 Task: Create ChildIssue0000000825 as Child Issue of Issue Issue0000000413 in Backlog  in Scrum Project Project0000000083 in Jira. Create ChildIssue0000000826 as Child Issue of Issue Issue0000000413 in Backlog  in Scrum Project Project0000000083 in Jira. Create ChildIssue0000000827 as Child Issue of Issue Issue0000000414 in Backlog  in Scrum Project Project0000000083 in Jira. Create ChildIssue0000000828 as Child Issue of Issue Issue0000000414 in Backlog  in Scrum Project Project0000000083 in Jira. Create ChildIssue0000000829 as Child Issue of Issue Issue0000000415 in Backlog  in Scrum Project Project0000000083 in Jira
Action: Mouse moved to (483, 546)
Screenshot: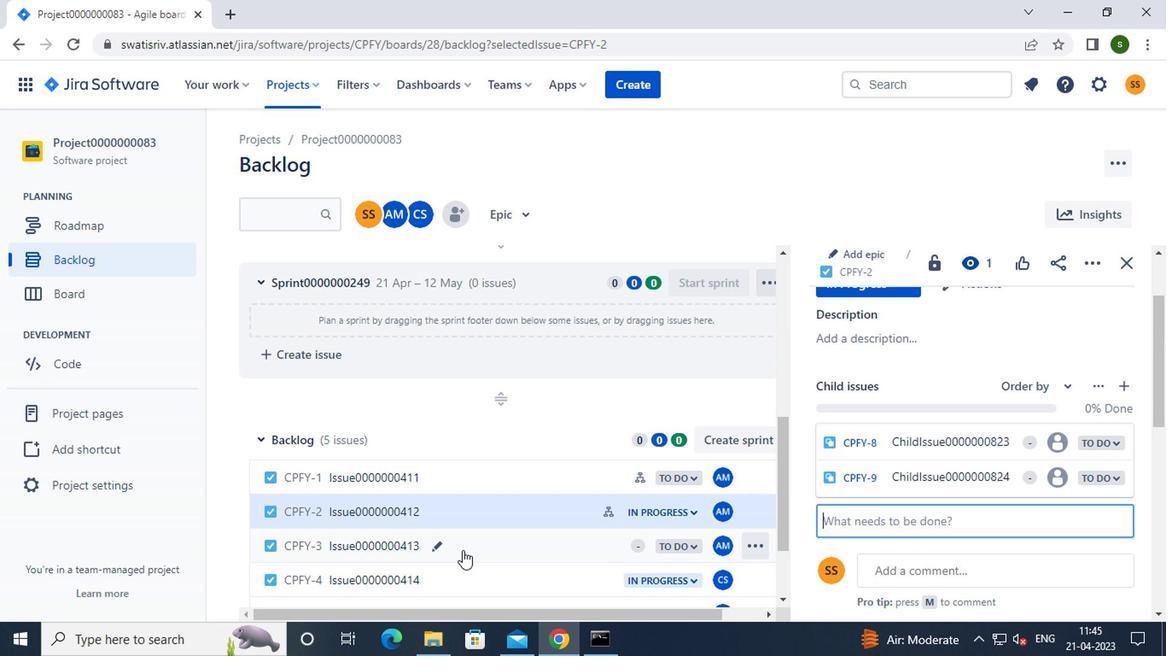 
Action: Mouse pressed left at (483, 546)
Screenshot: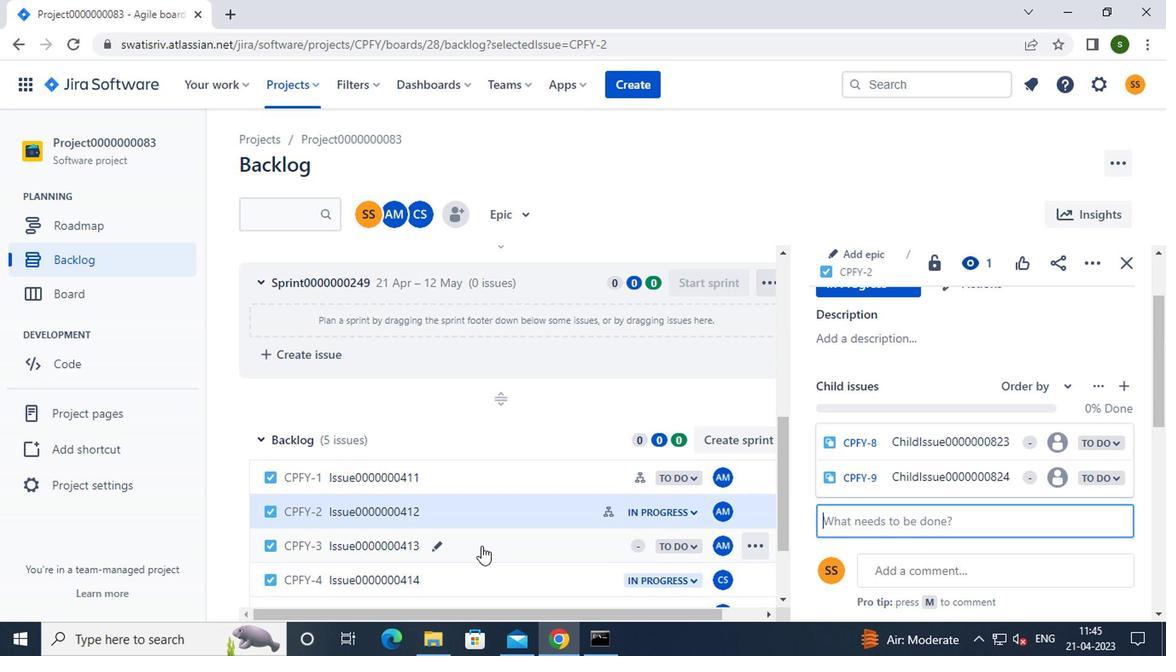 
Action: Mouse moved to (856, 337)
Screenshot: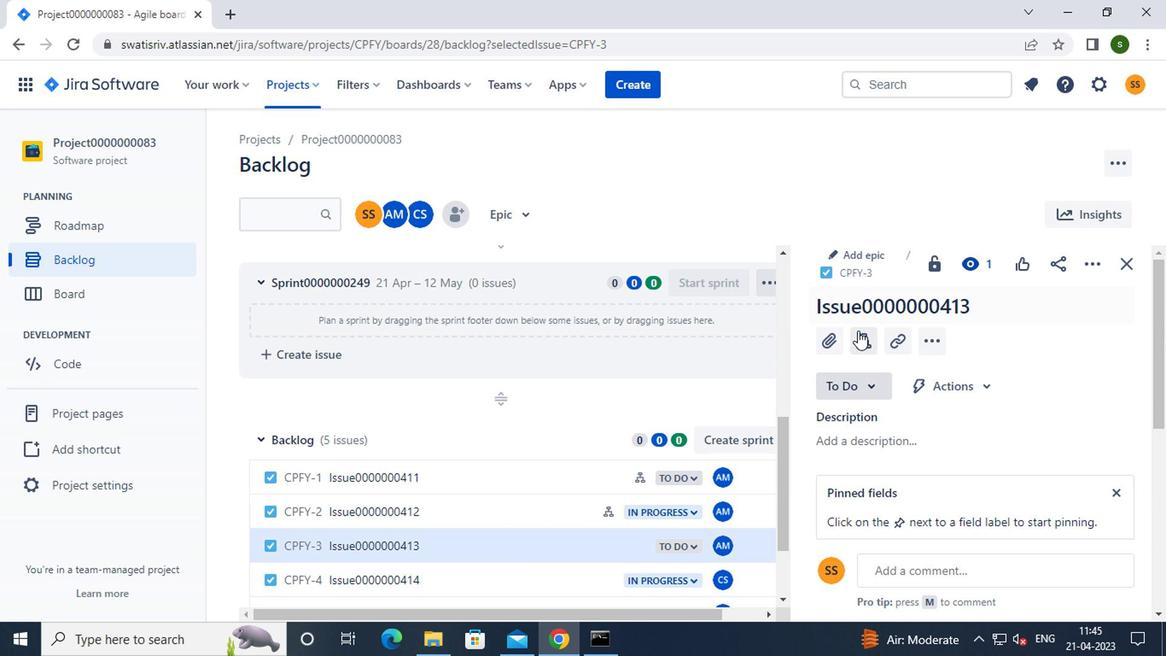 
Action: Mouse pressed left at (856, 337)
Screenshot: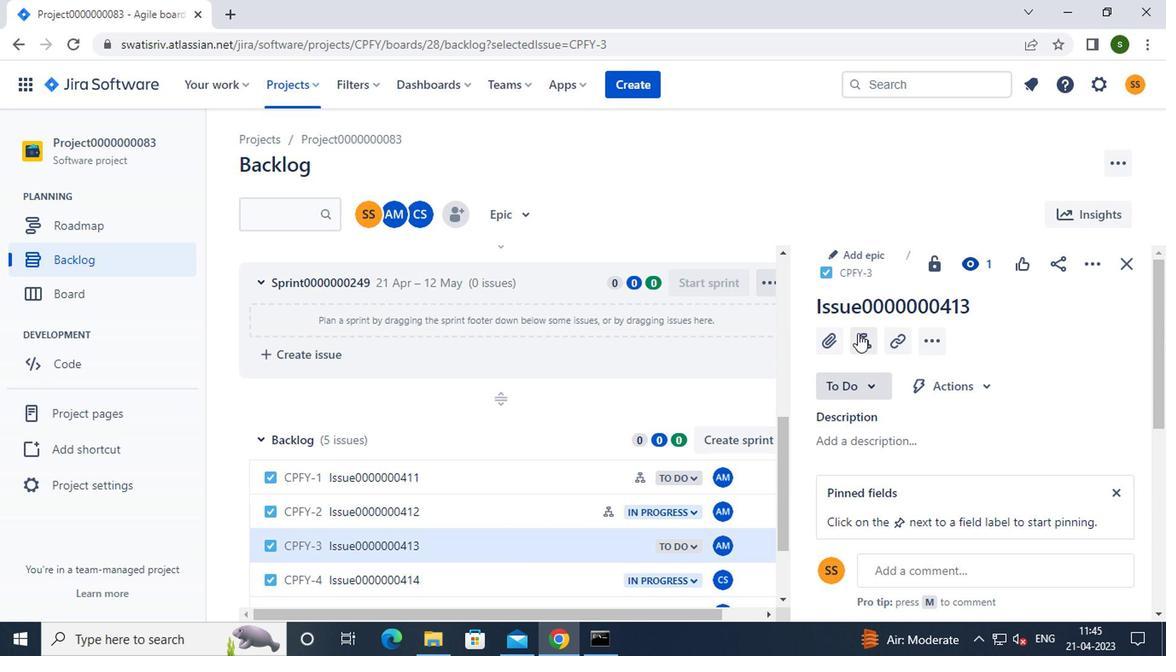 
Action: Mouse moved to (841, 417)
Screenshot: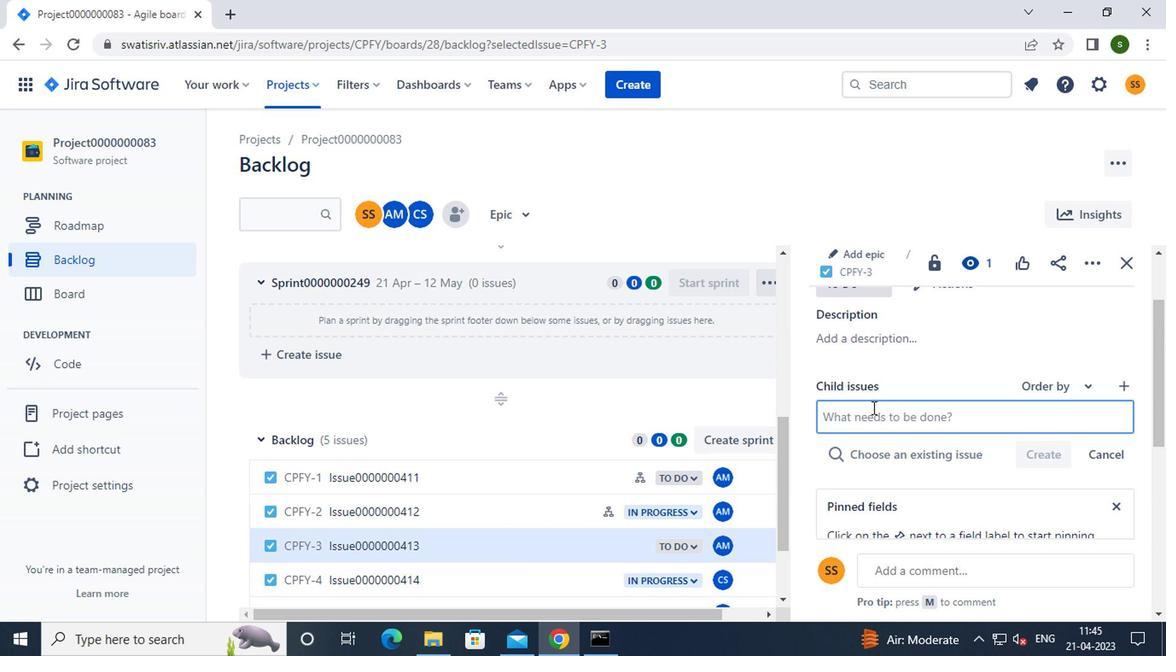 
Action: Key pressed c<Key.caps_lock>hu<Key.backspace>ild<Key.caps_lock>i<Key.caps_lock>ssue0000000825
Screenshot: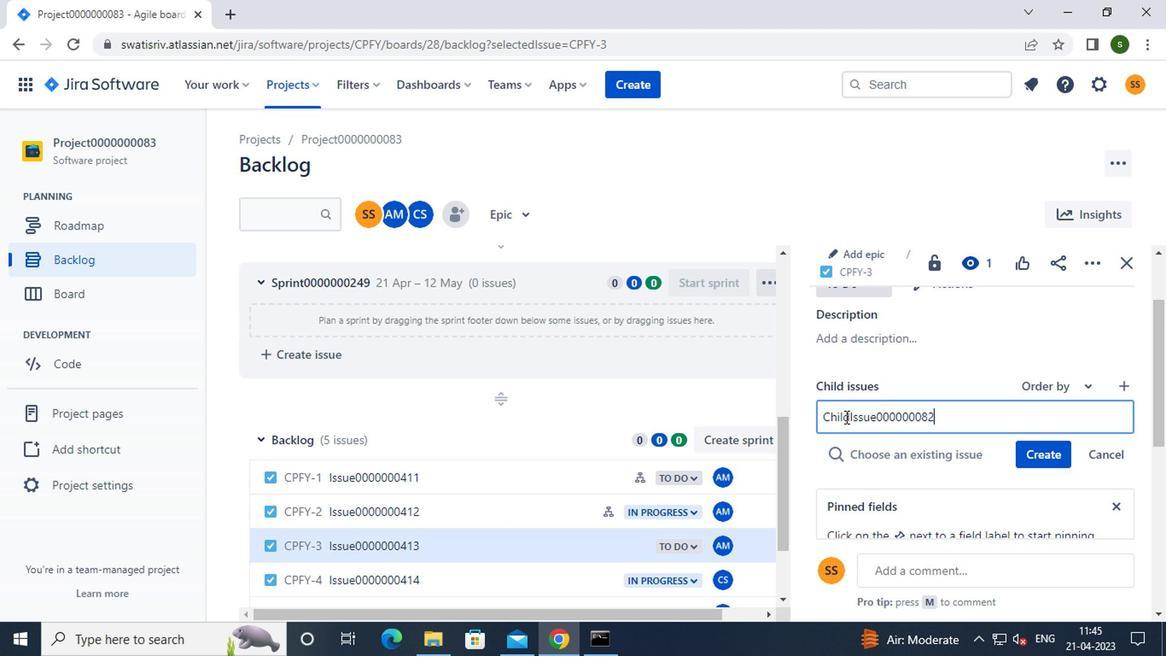 
Action: Mouse moved to (1033, 457)
Screenshot: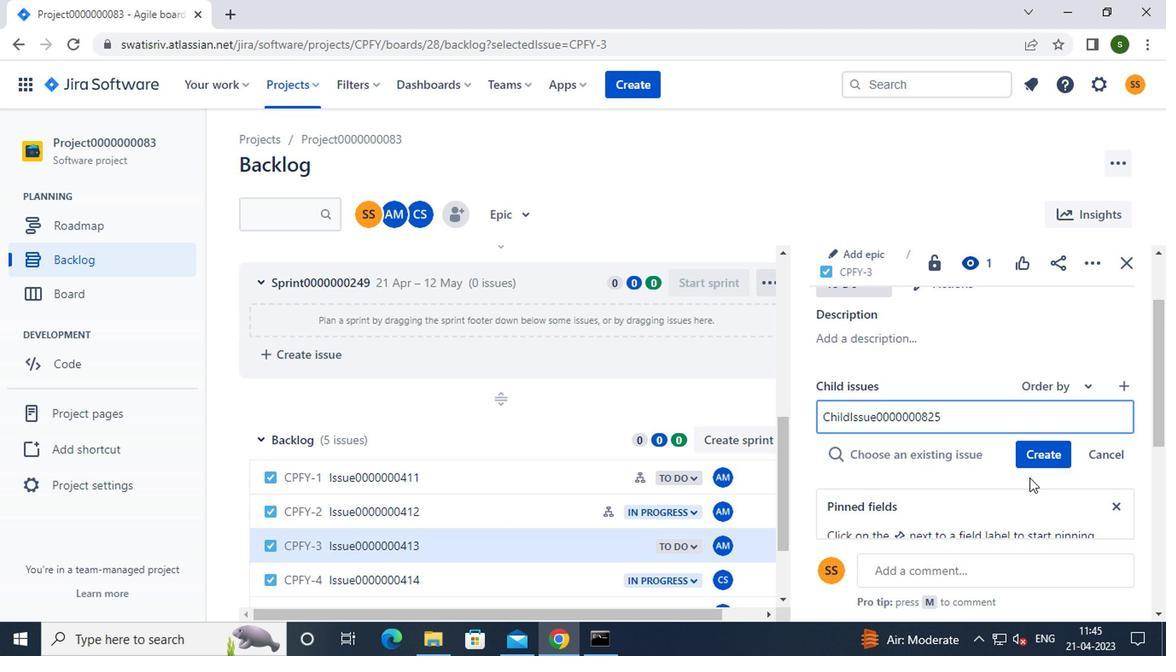 
Action: Mouse pressed left at (1033, 457)
Screenshot: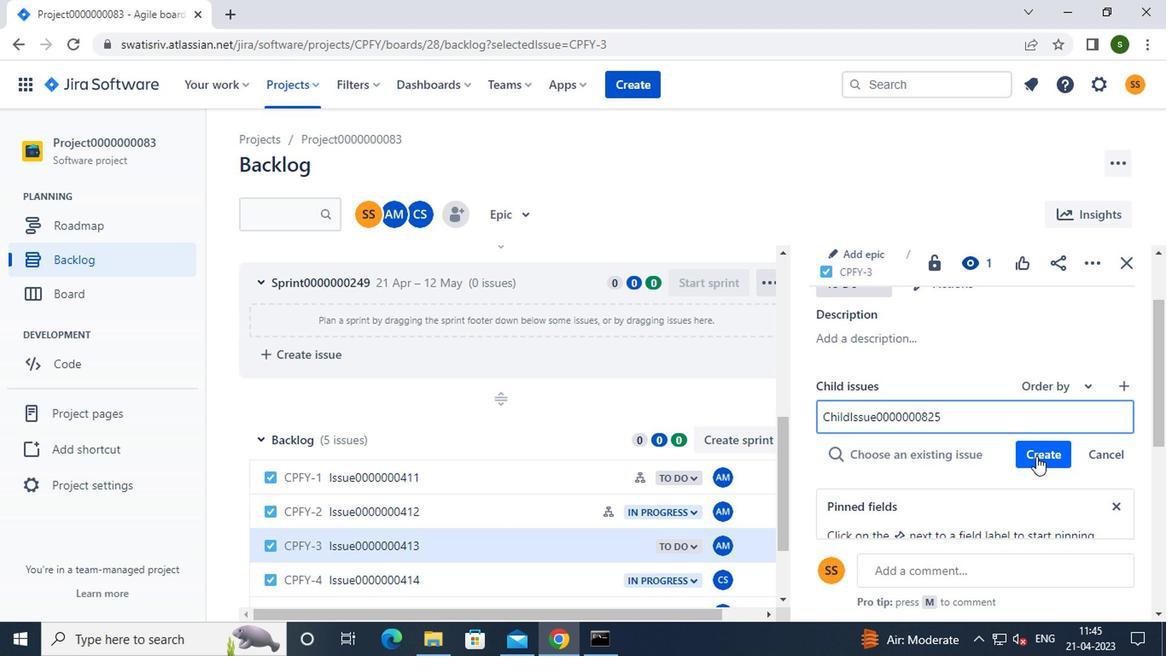 
Action: Mouse moved to (971, 475)
Screenshot: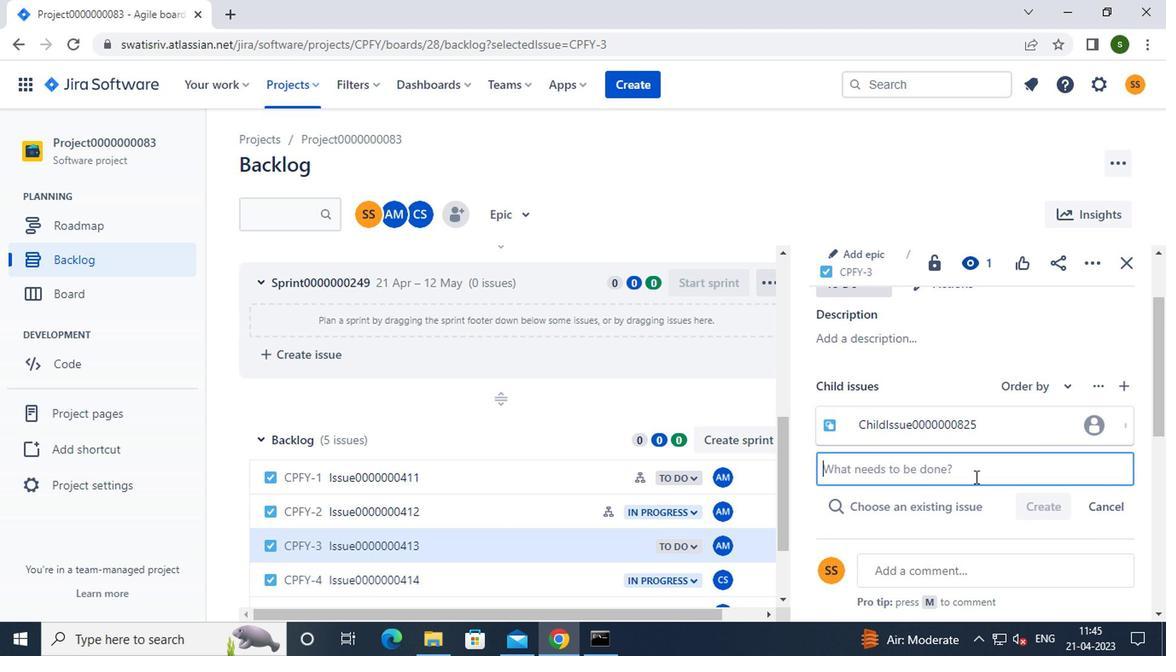 
Action: Key pressed <Key.caps_lock>c<Key.caps_lock>hild<Key.caps_lock>i<Key.caps_lock>ssue0000000826
Screenshot: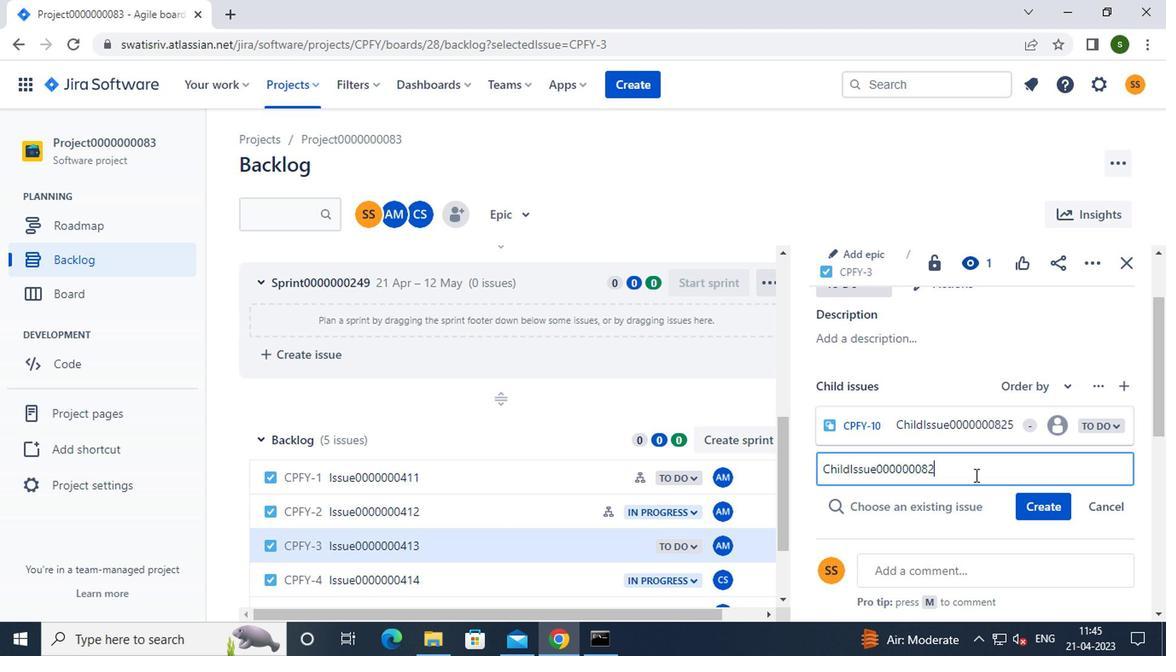 
Action: Mouse moved to (1025, 508)
Screenshot: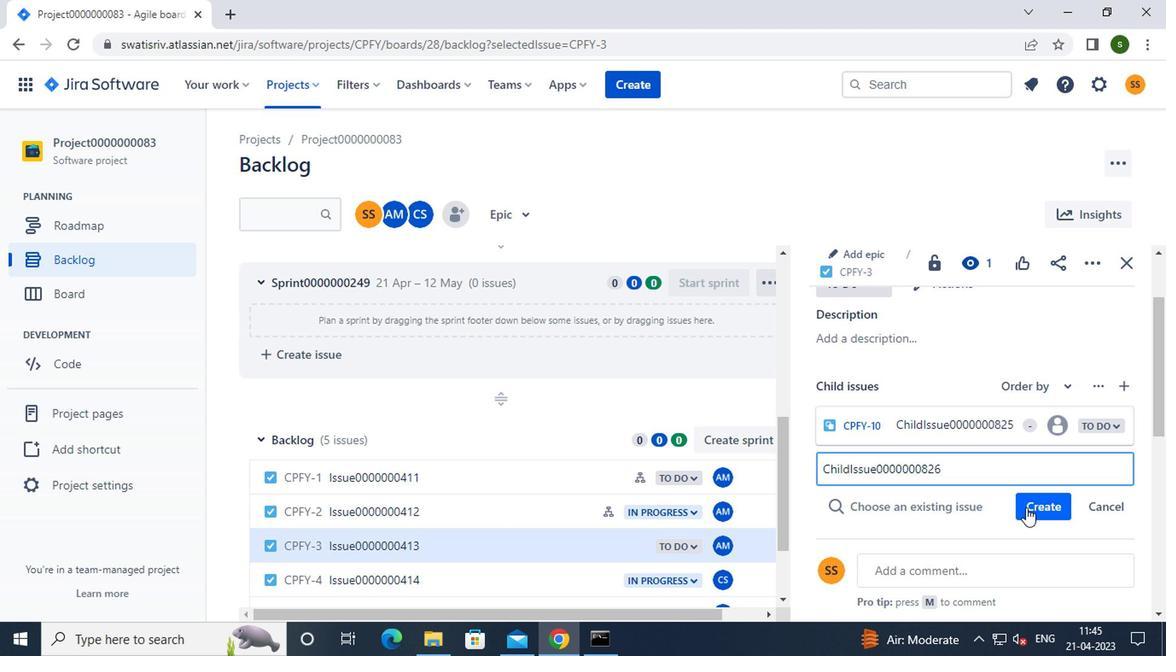 
Action: Mouse pressed left at (1025, 508)
Screenshot: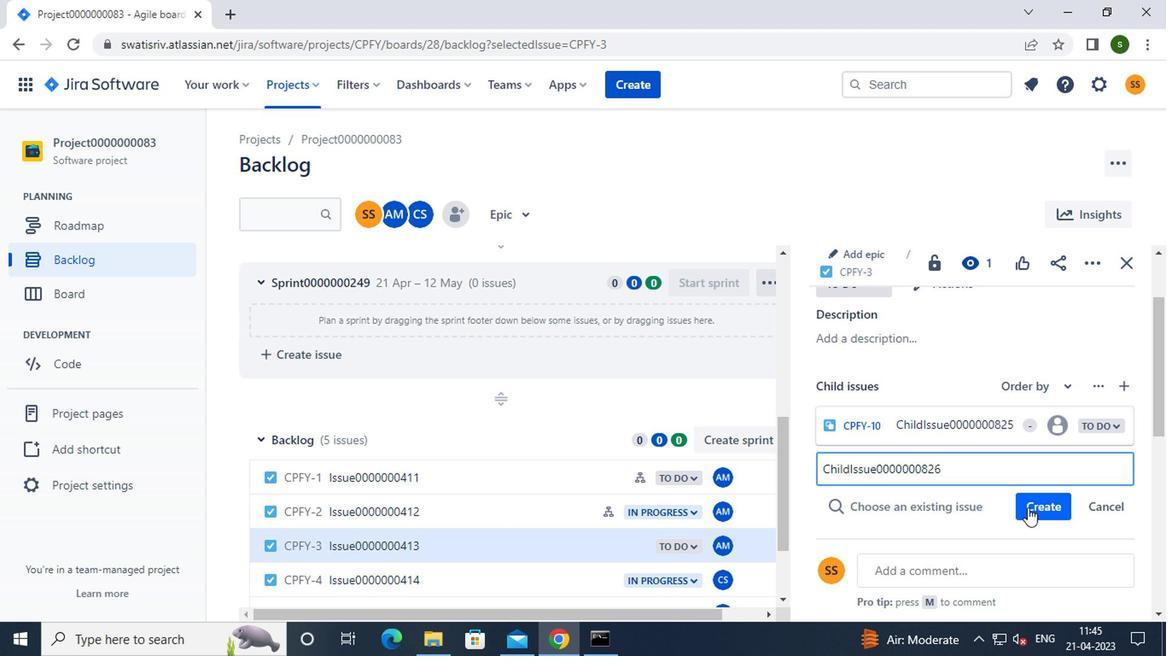 
Action: Mouse moved to (587, 430)
Screenshot: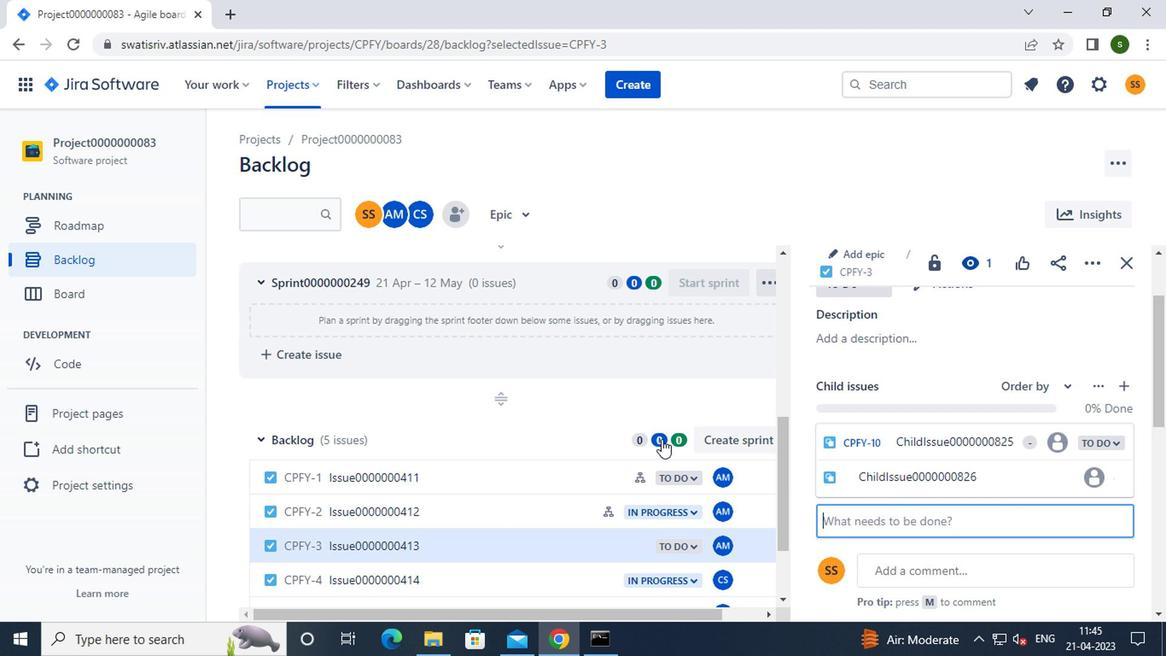 
Action: Mouse scrolled (587, 429) with delta (0, -1)
Screenshot: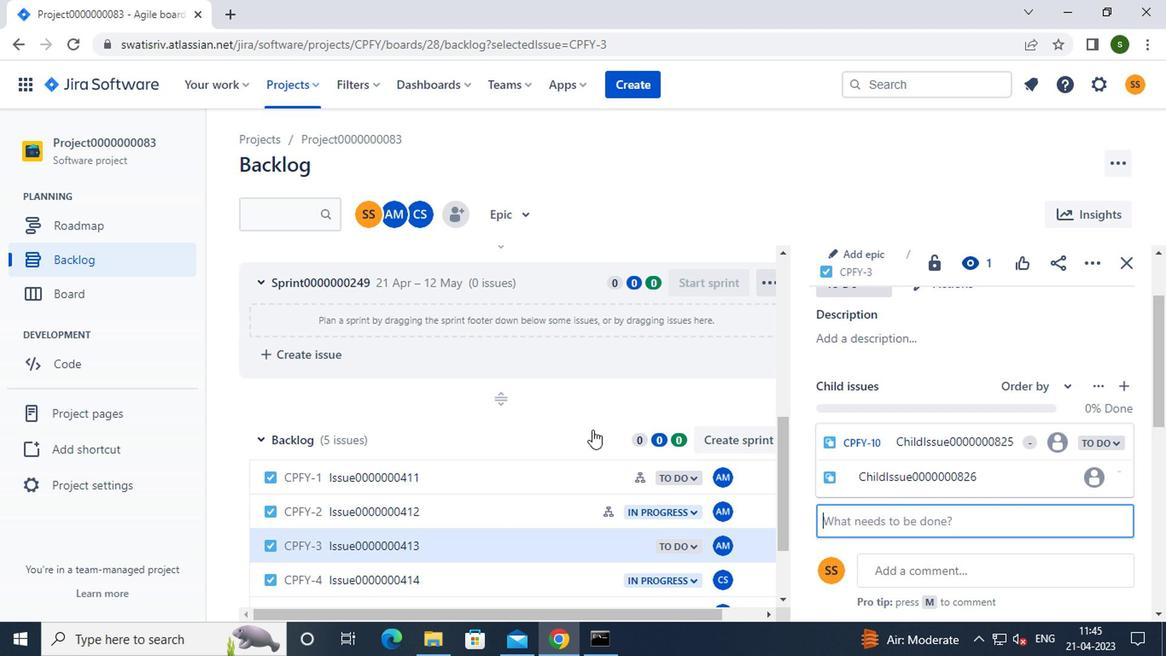 
Action: Mouse moved to (499, 494)
Screenshot: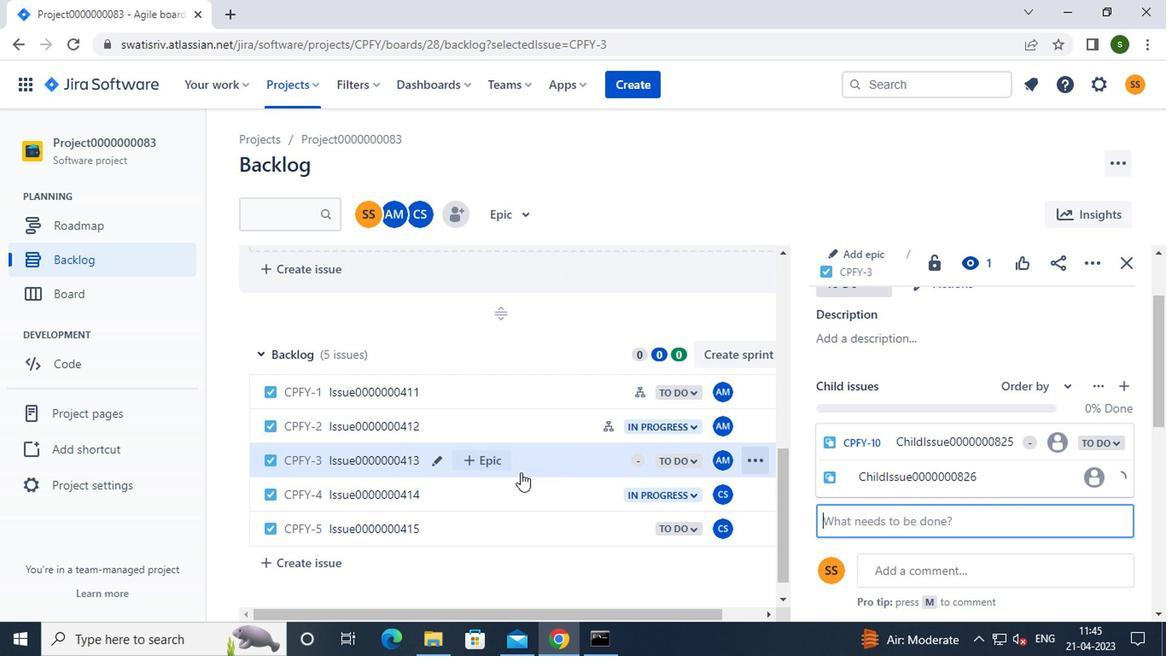 
Action: Mouse pressed left at (499, 494)
Screenshot: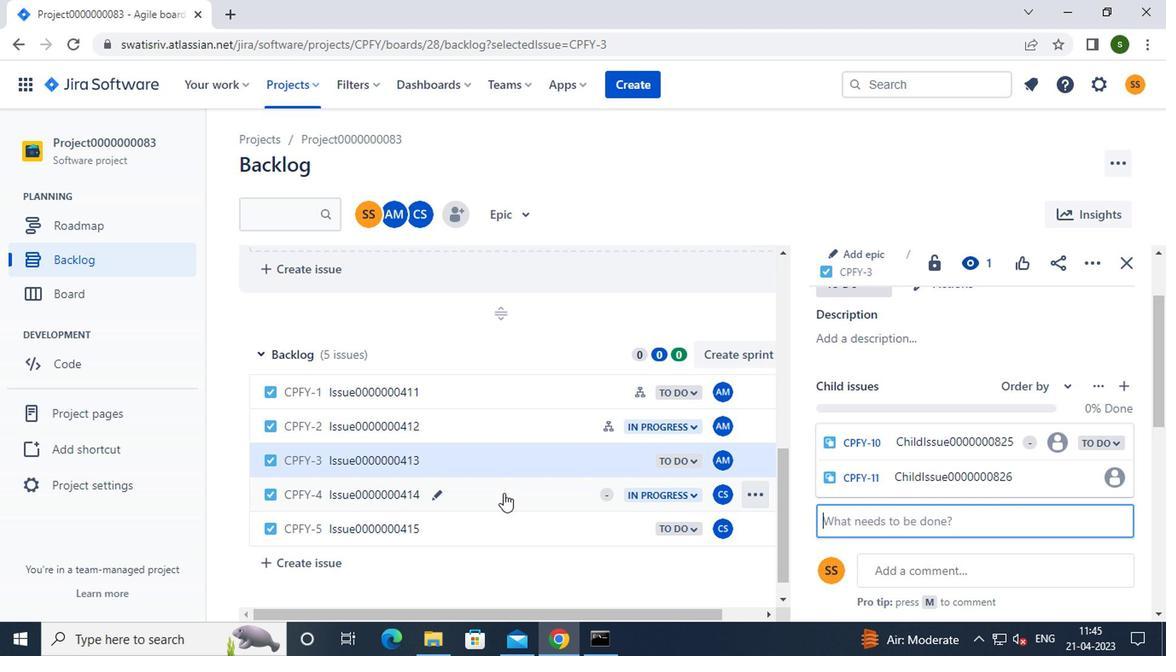
Action: Mouse moved to (860, 340)
Screenshot: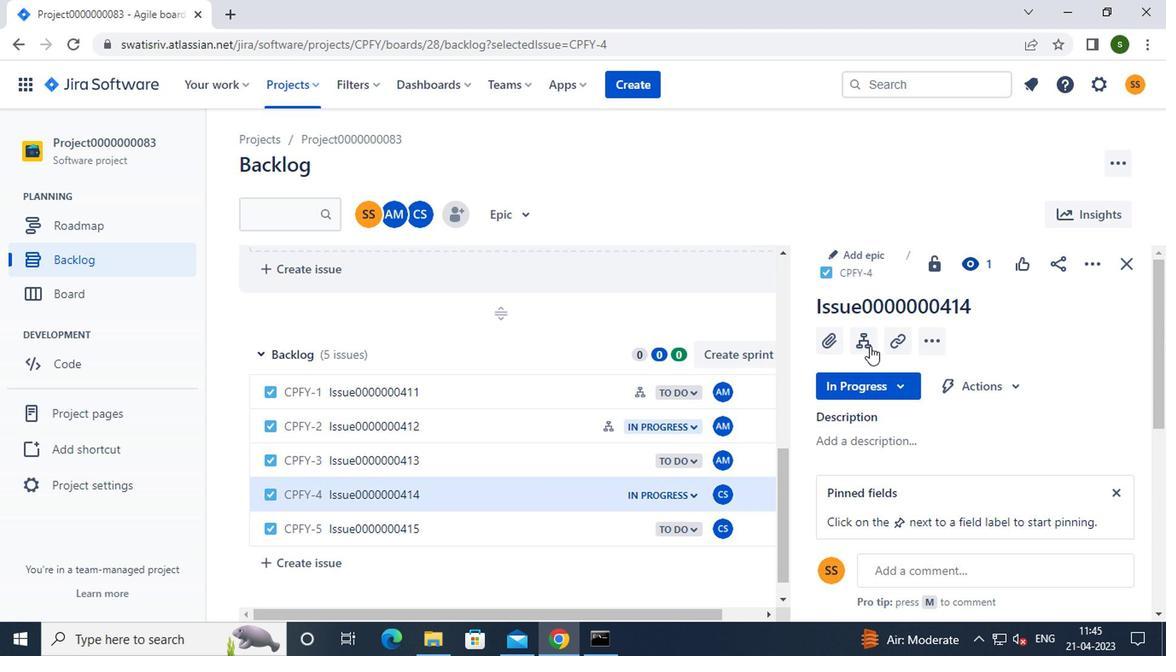 
Action: Mouse pressed left at (860, 340)
Screenshot: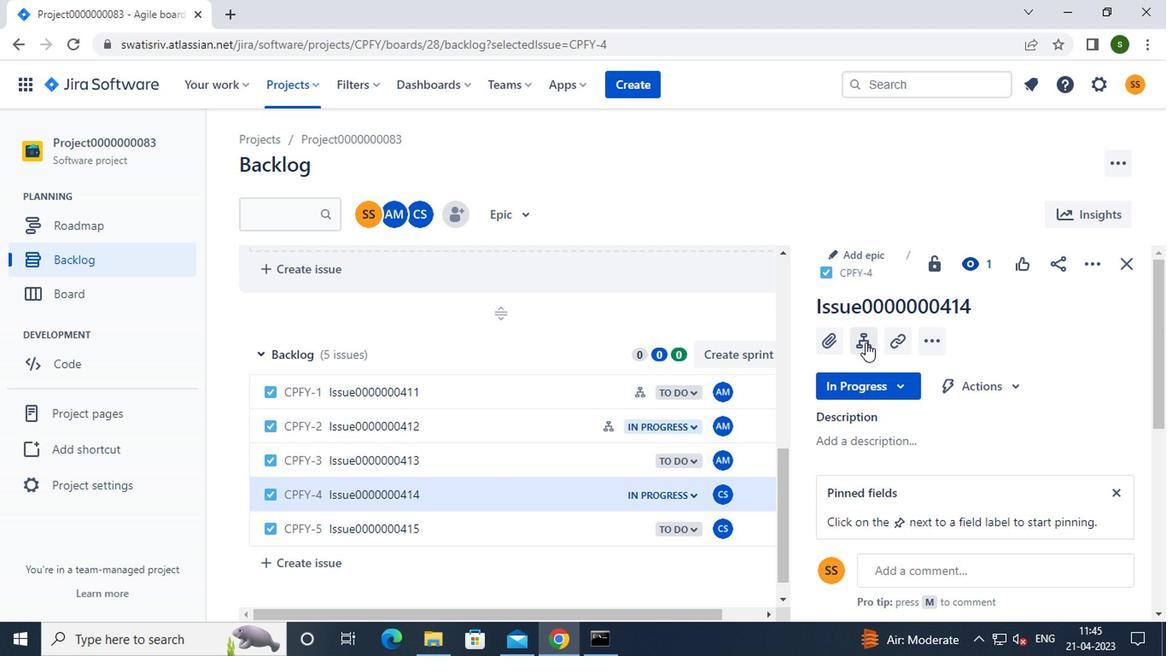 
Action: Mouse moved to (915, 412)
Screenshot: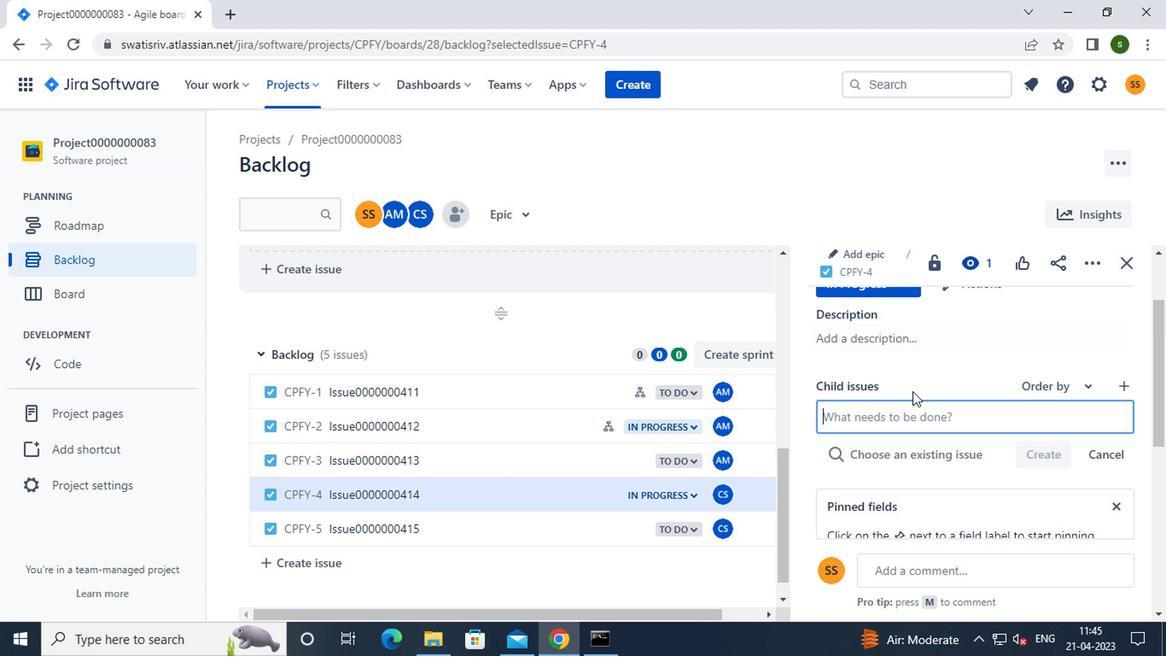 
Action: Mouse pressed left at (915, 412)
Screenshot: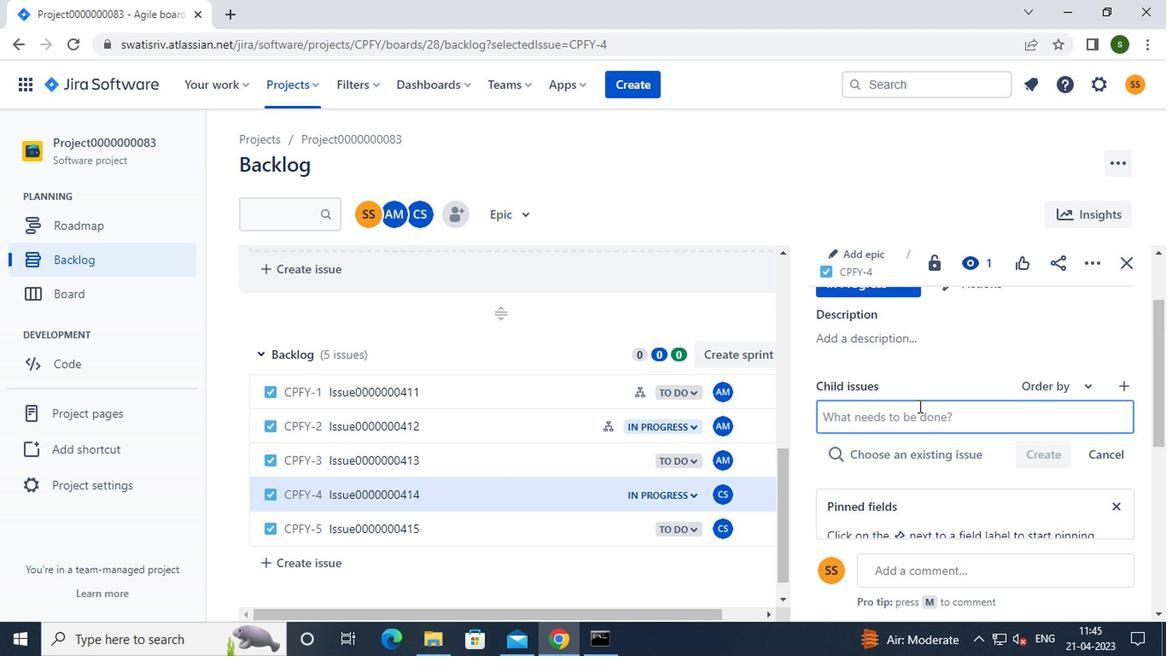 
Action: Mouse moved to (923, 413)
Screenshot: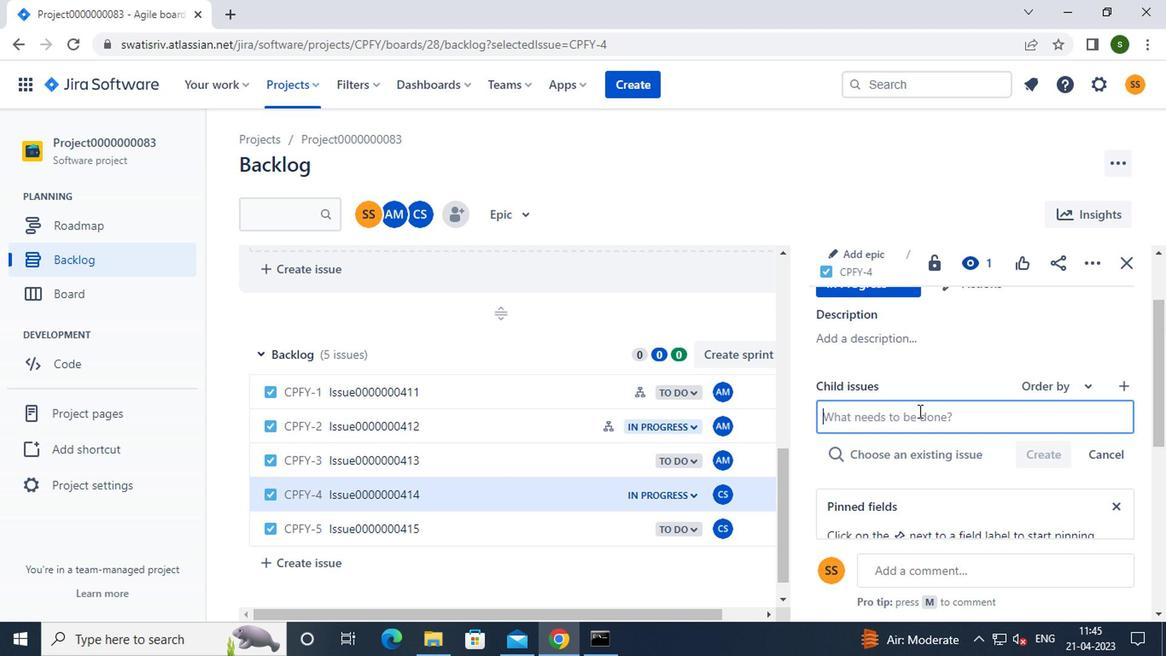 
Action: Key pressed <Key.caps_lock>c<Key.caps_lock>hild<Key.caps_lock>i<Key.caps_lock>ssue0000000827
Screenshot: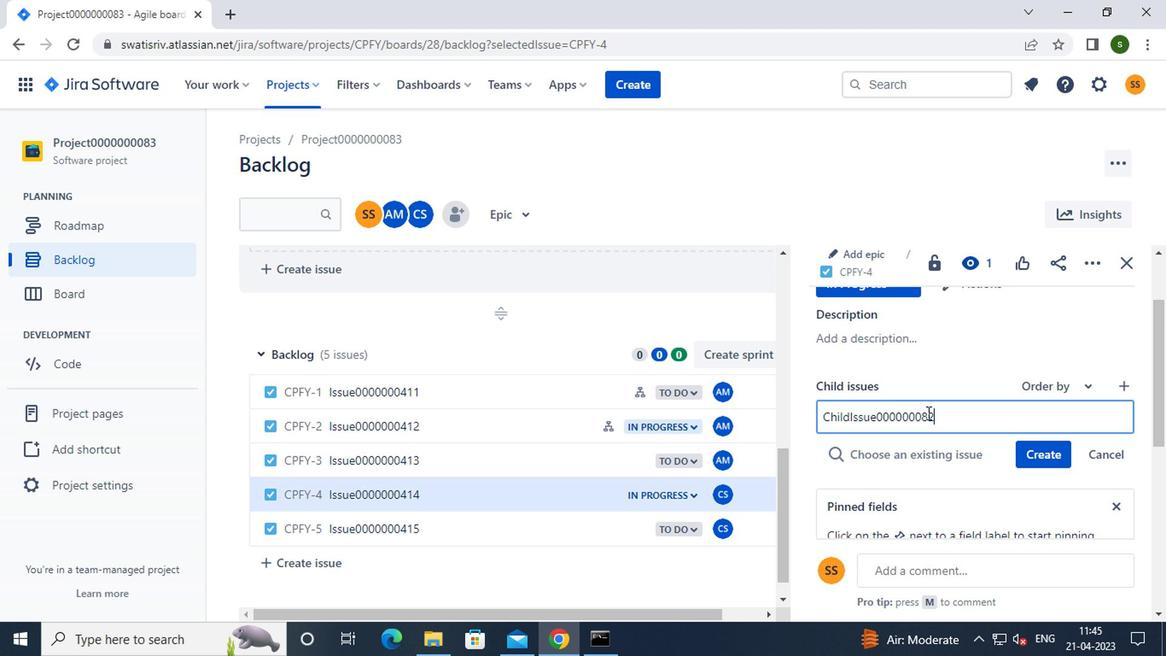 
Action: Mouse moved to (1028, 443)
Screenshot: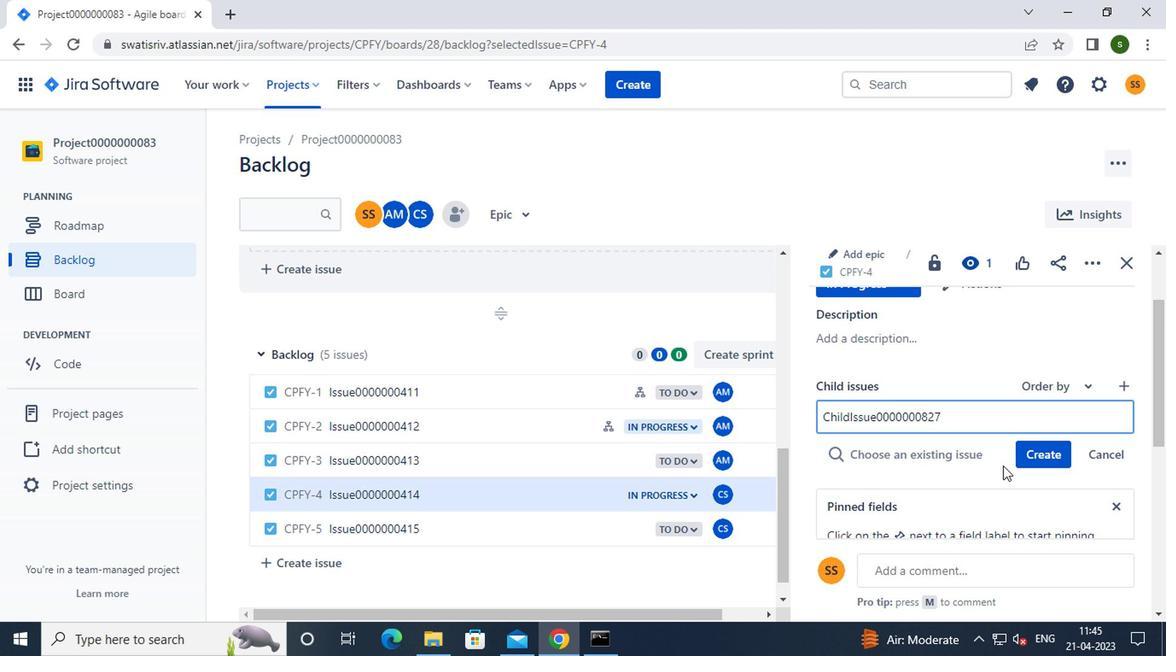
Action: Mouse pressed left at (1028, 443)
Screenshot: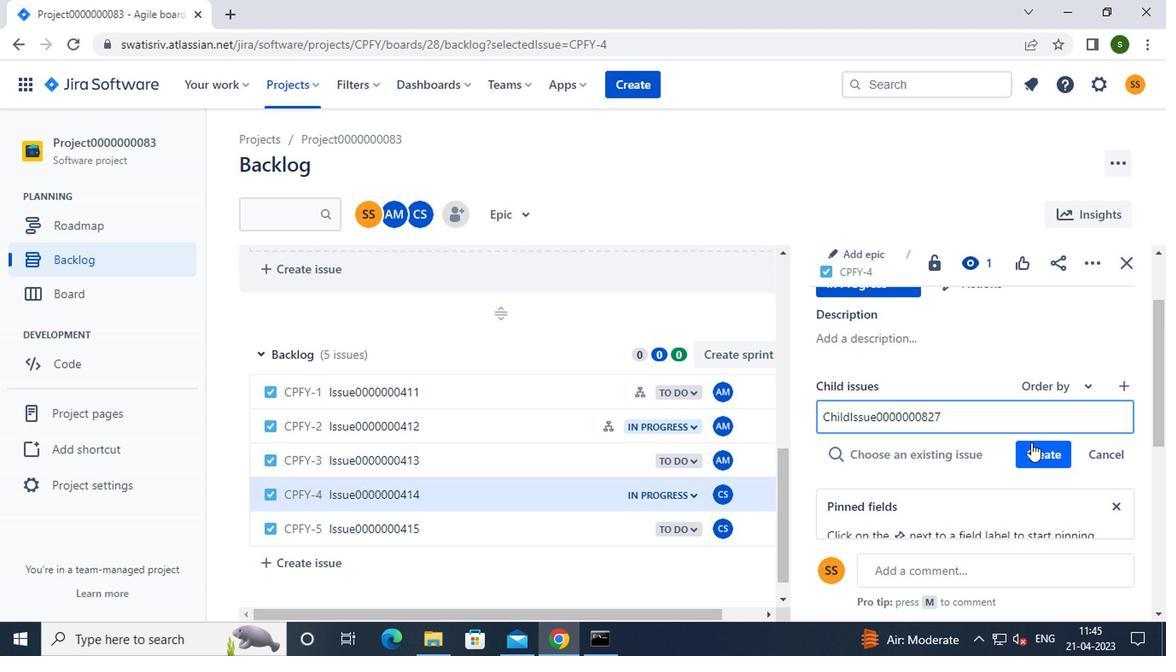 
Action: Mouse moved to (967, 465)
Screenshot: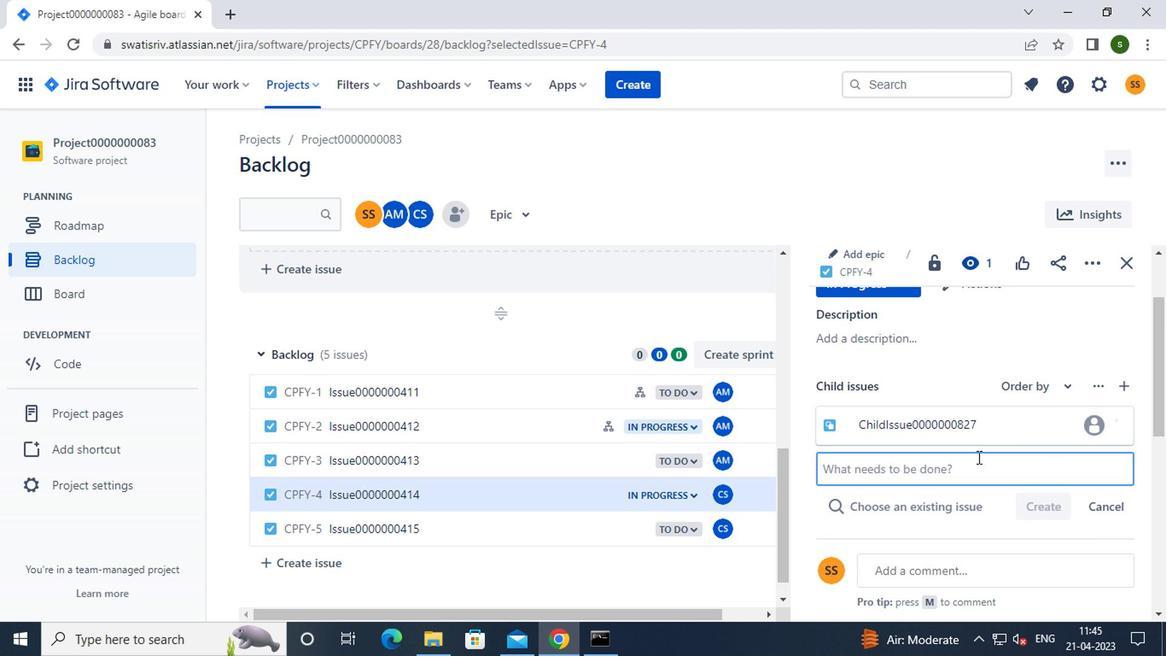 
Action: Mouse pressed left at (967, 465)
Screenshot: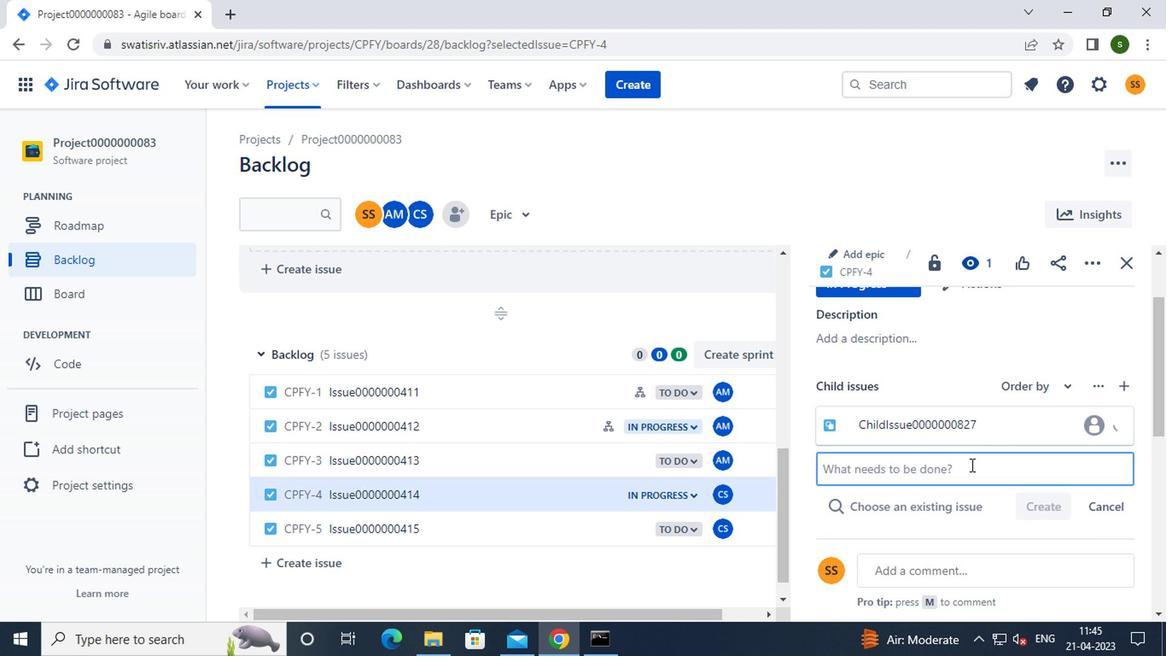 
Action: Key pressed <Key.caps_lock>c<Key.caps_lock>hild<Key.caps_lock>i<Key.caps_lock>ssue0000000828
Screenshot: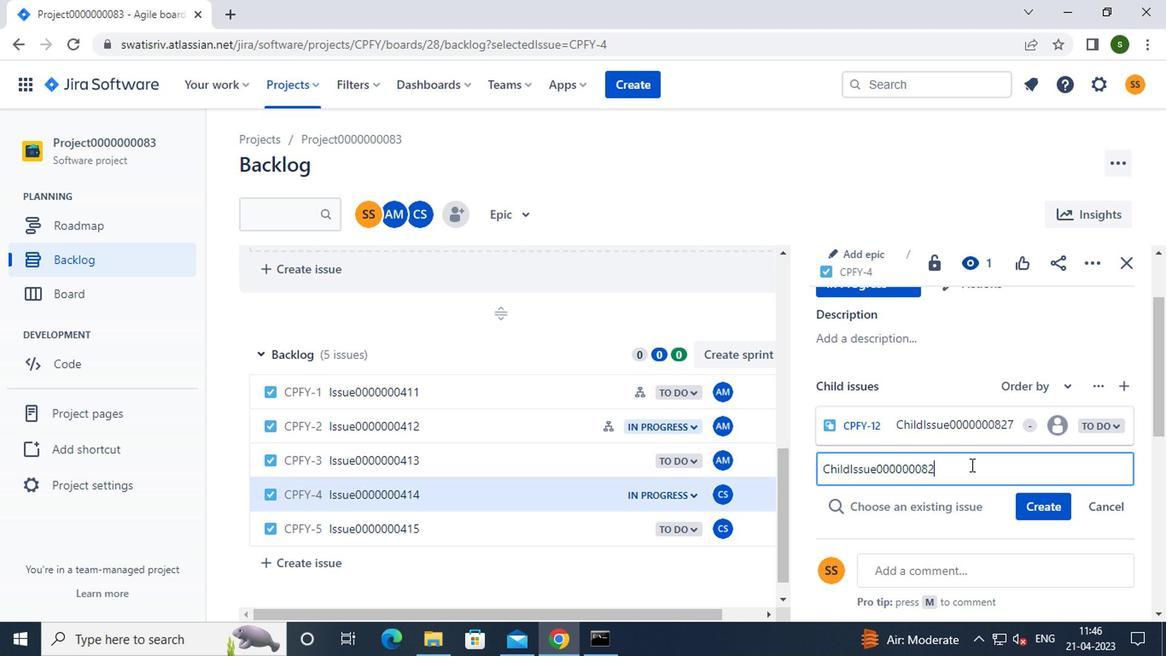 
Action: Mouse moved to (1021, 504)
Screenshot: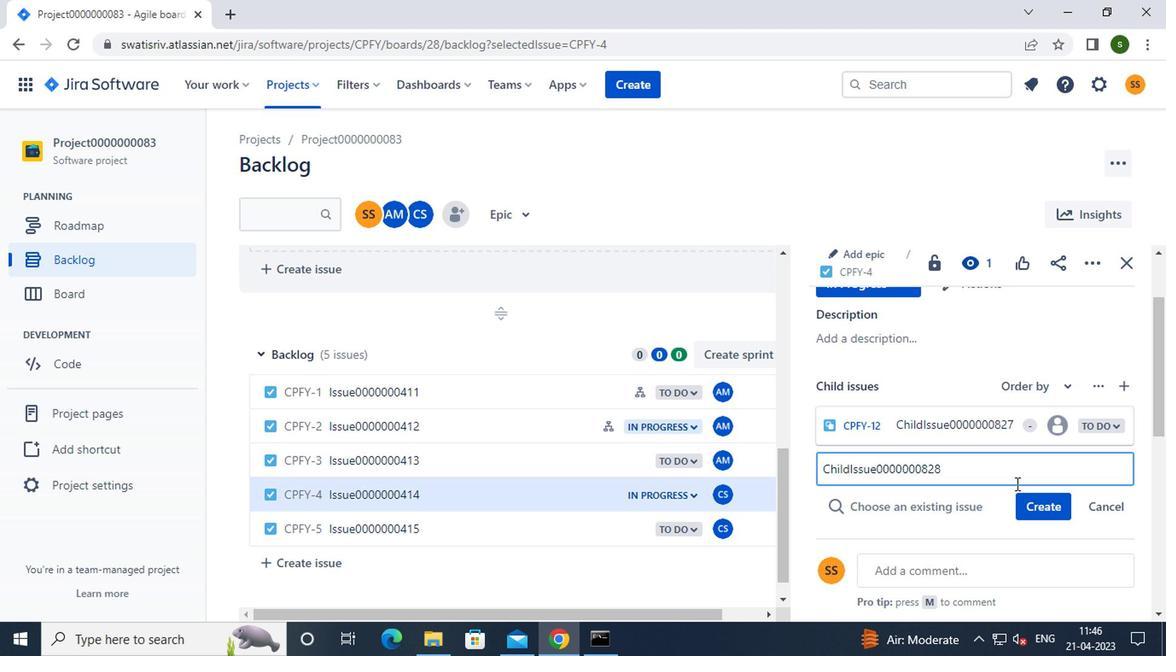 
Action: Mouse pressed left at (1021, 504)
Screenshot: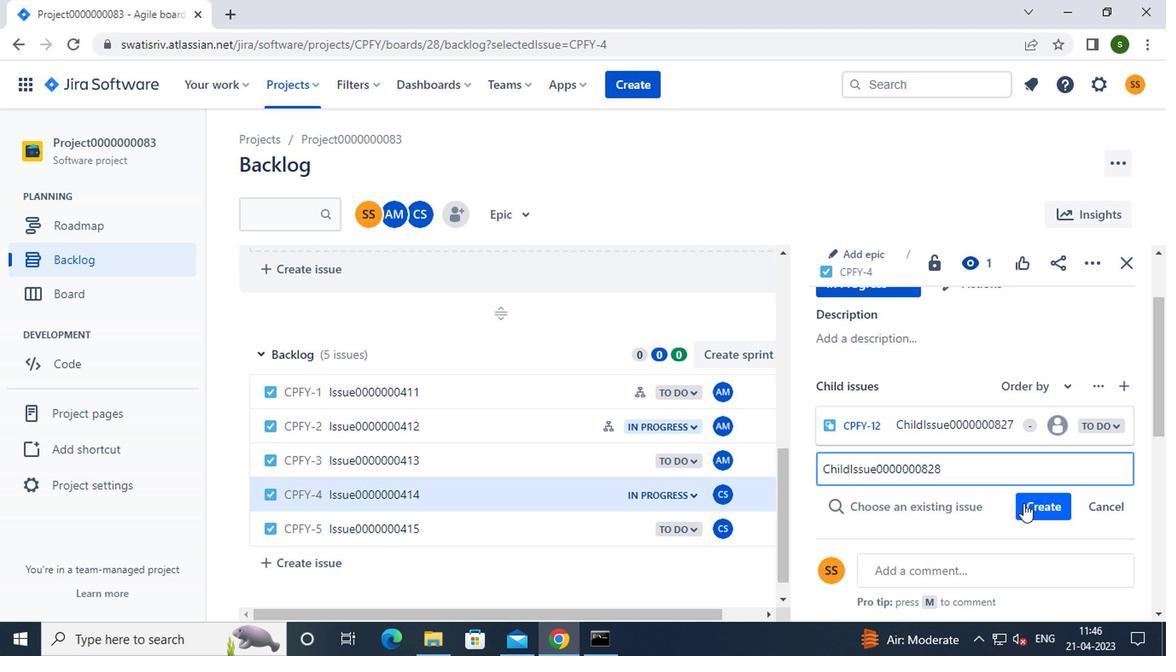 
Action: Mouse moved to (493, 525)
Screenshot: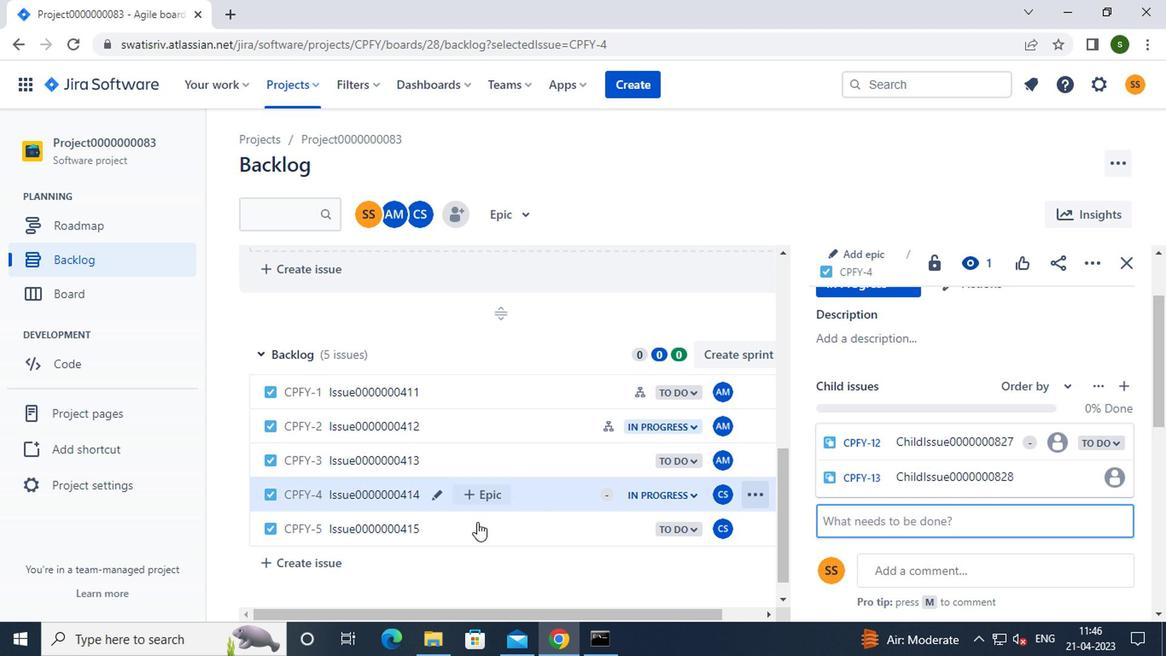 
Action: Mouse pressed left at (493, 525)
Screenshot: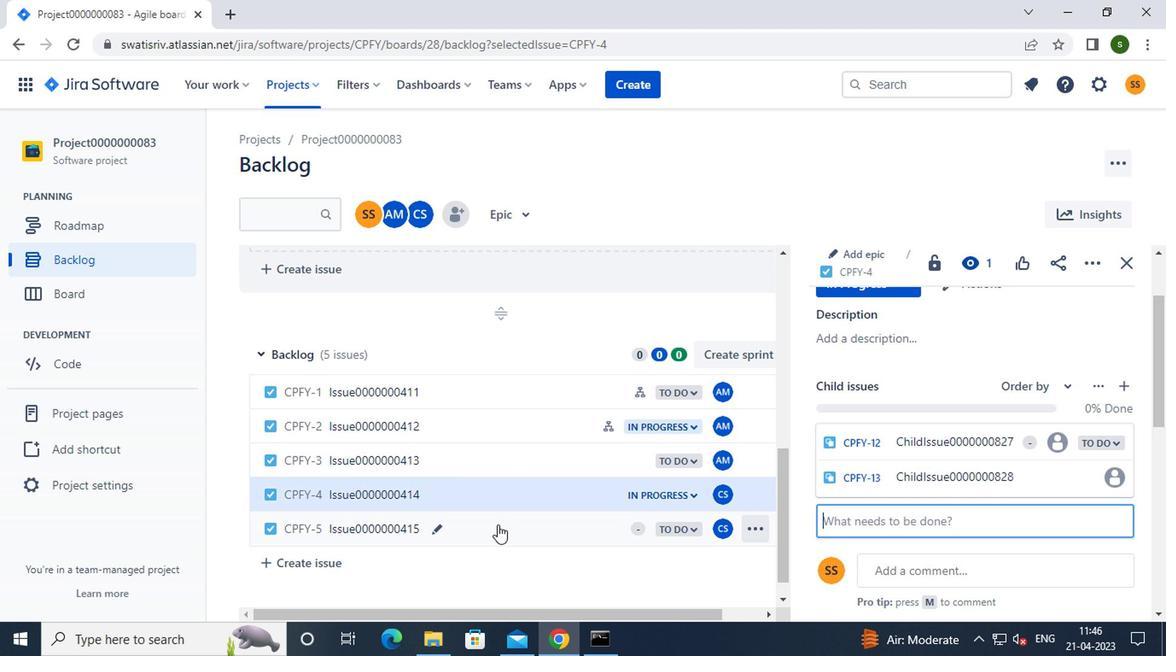 
Action: Mouse moved to (863, 342)
Screenshot: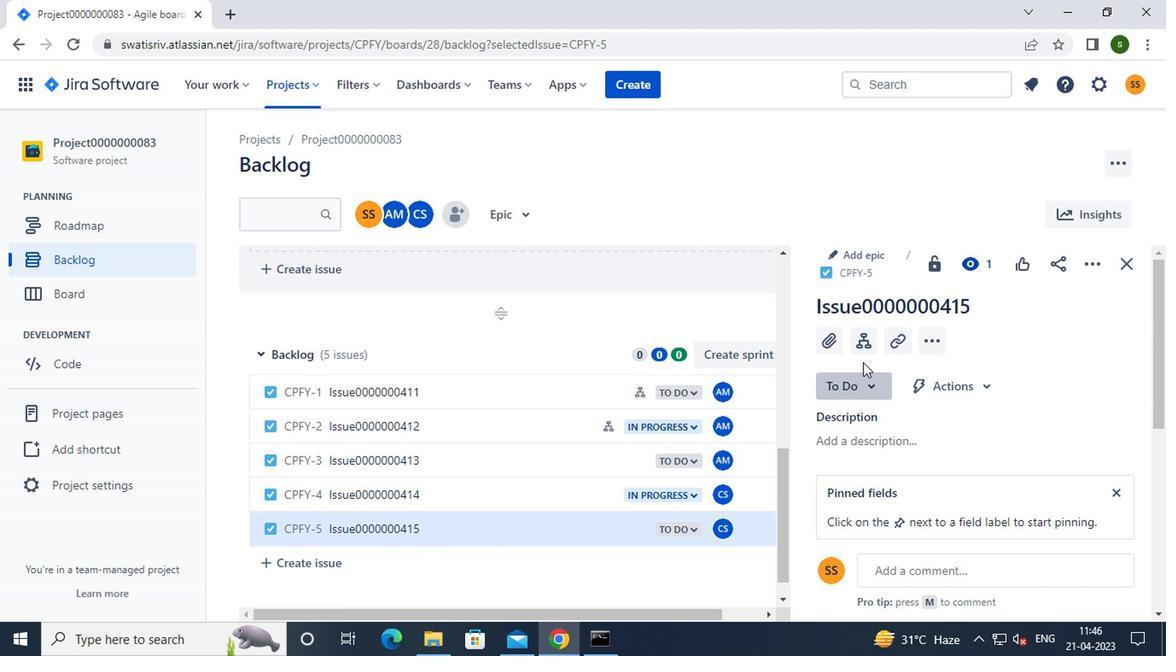 
Action: Mouse pressed left at (863, 342)
Screenshot: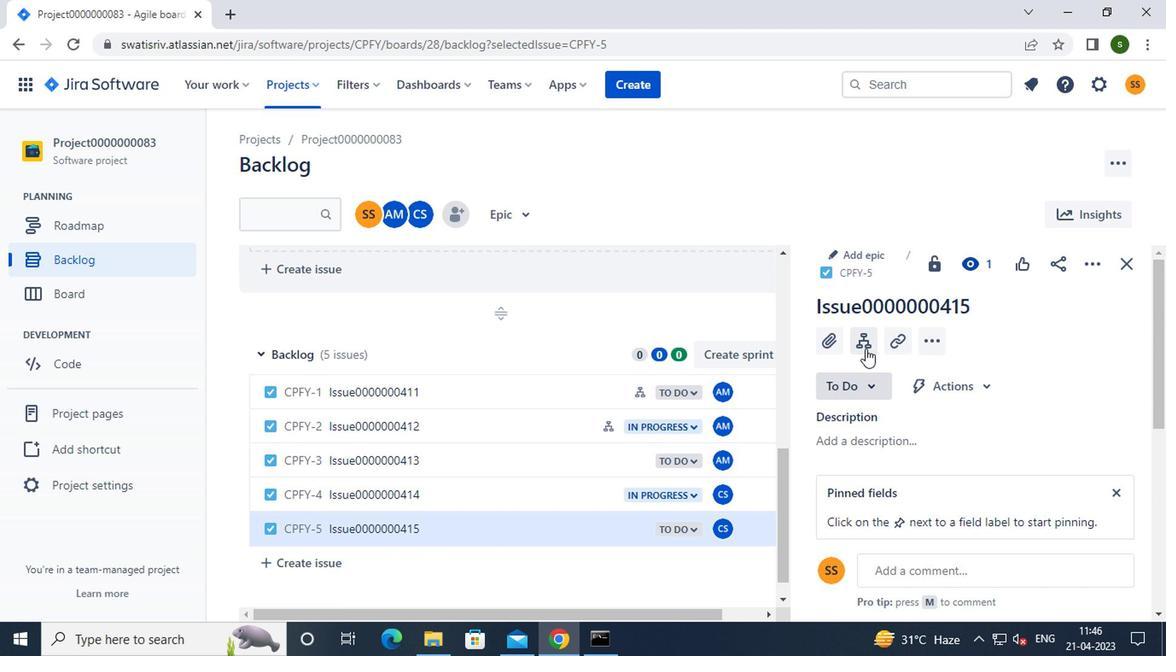 
Action: Mouse moved to (875, 430)
Screenshot: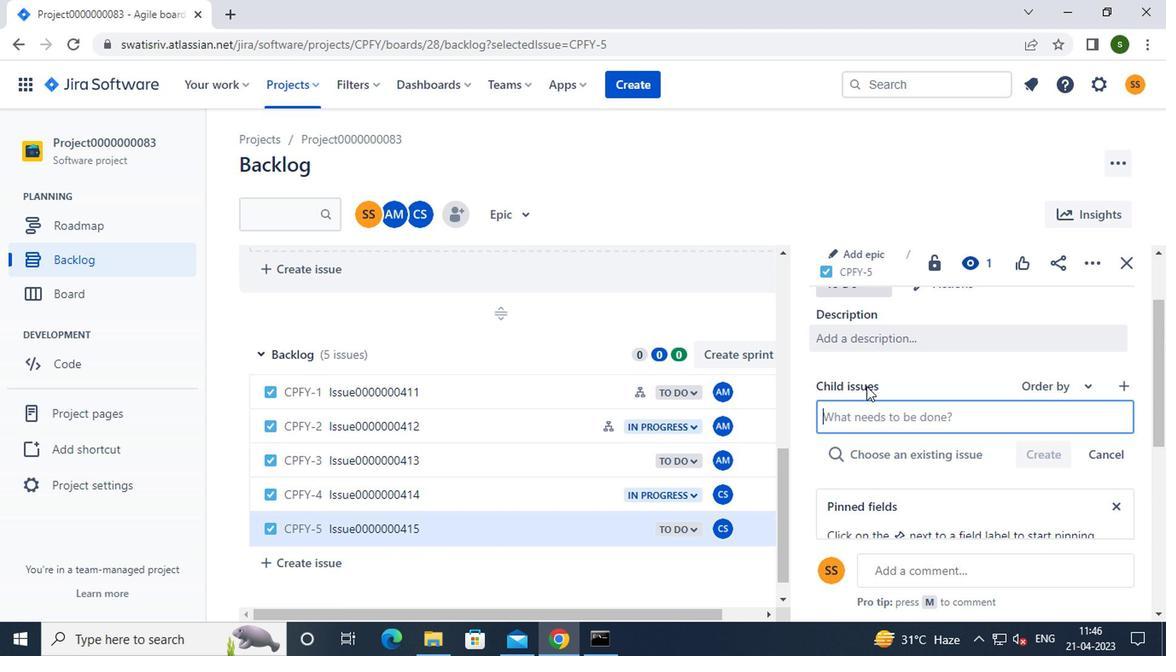 
Action: Mouse pressed left at (875, 430)
Screenshot: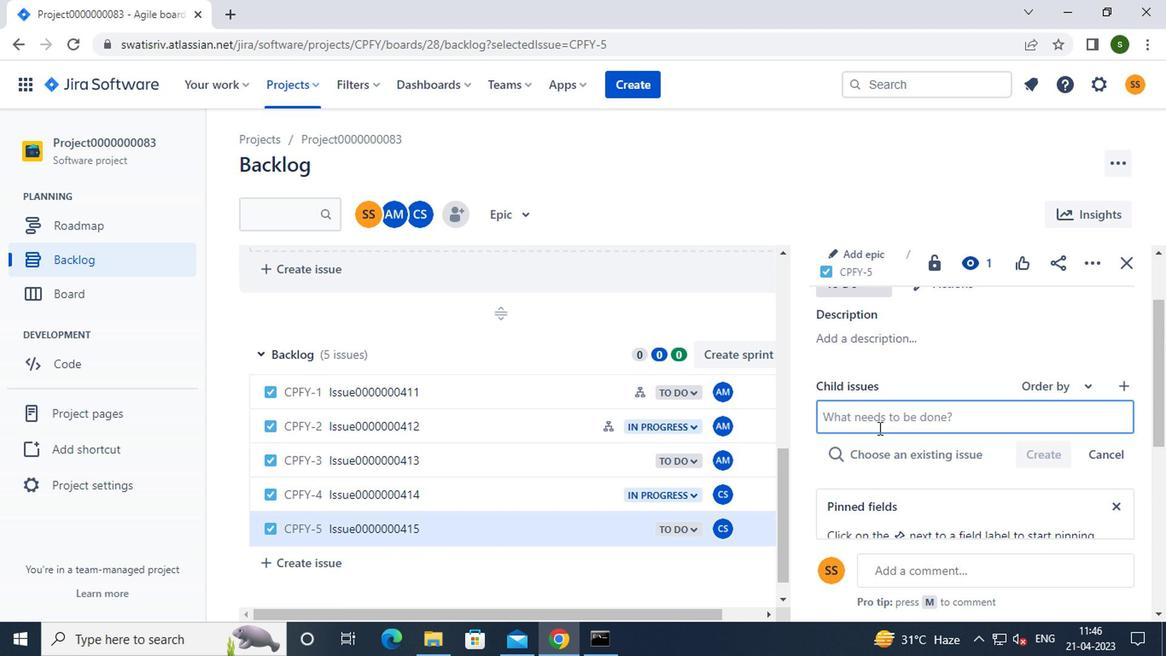 
Action: Mouse moved to (860, 435)
Screenshot: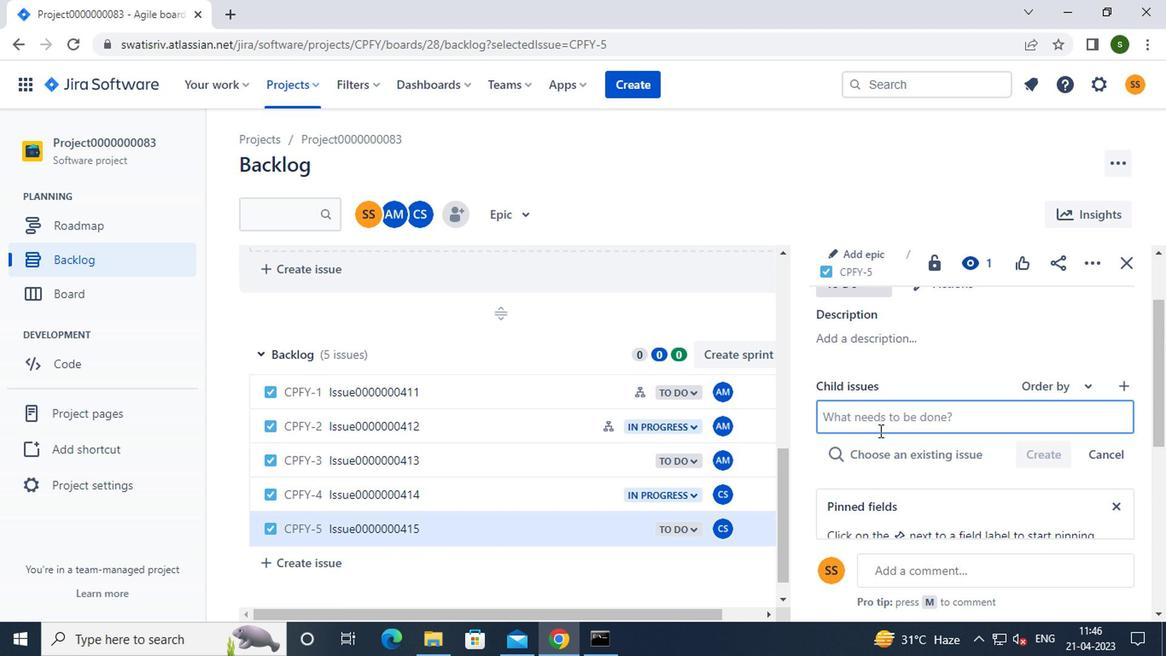 
Action: Key pressed <Key.caps_lock>c<Key.caps_lock>hild<Key.caps_lock>i<Key.caps_lock>ssue0000000829
Screenshot: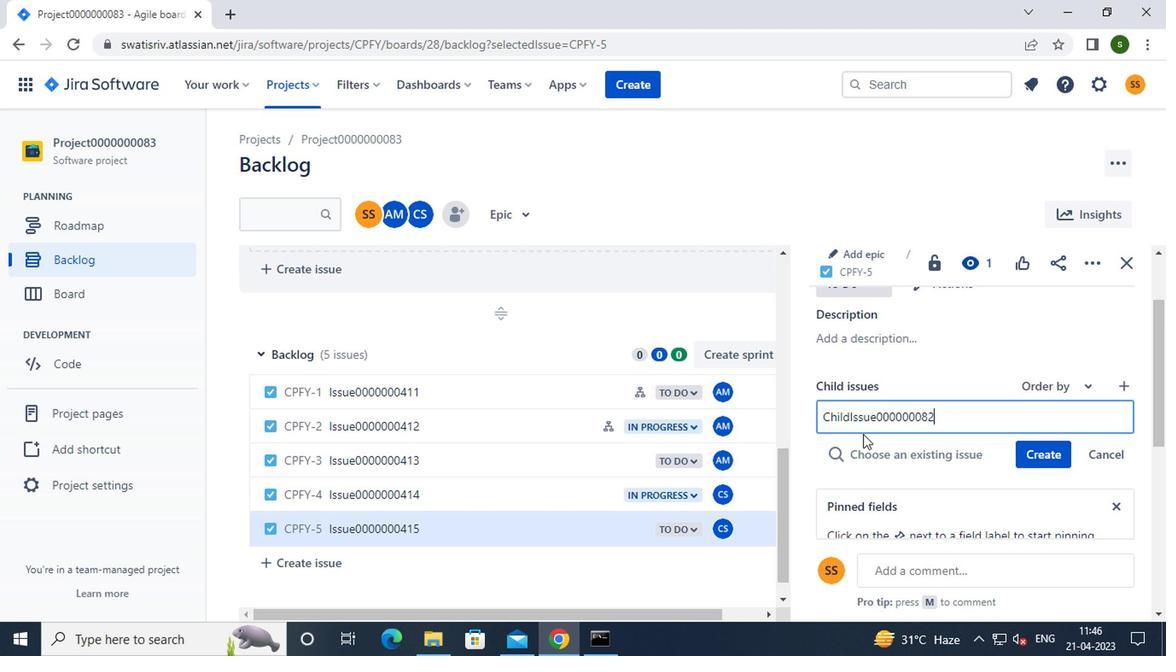 
Action: Mouse moved to (1025, 462)
Screenshot: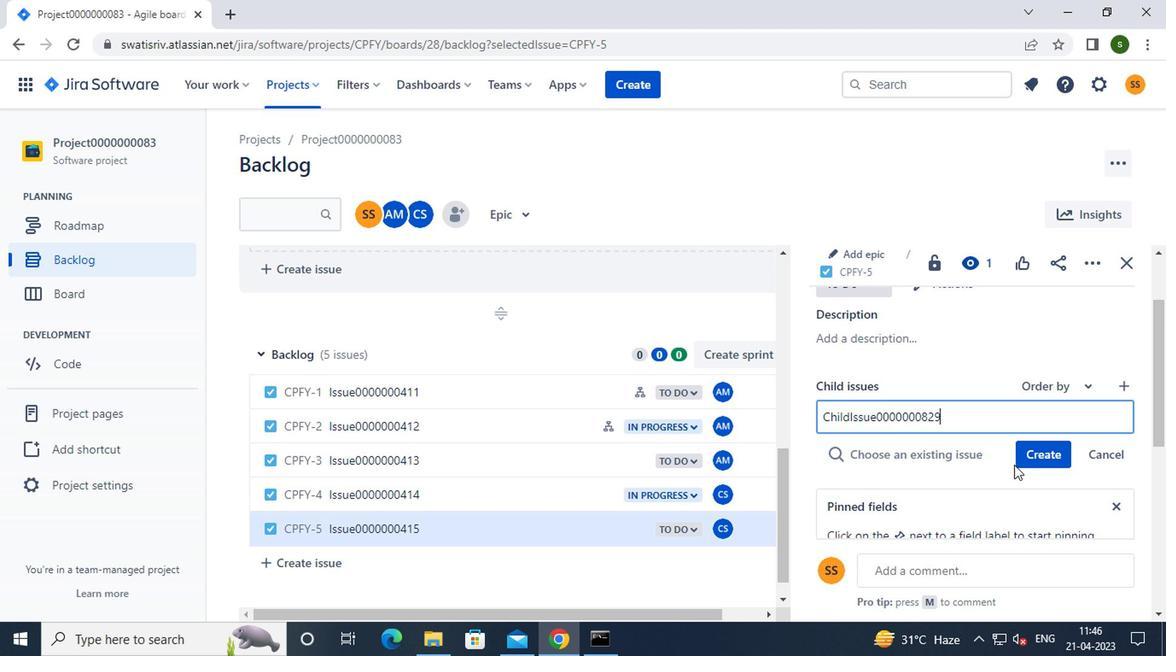 
Action: Mouse pressed left at (1025, 462)
Screenshot: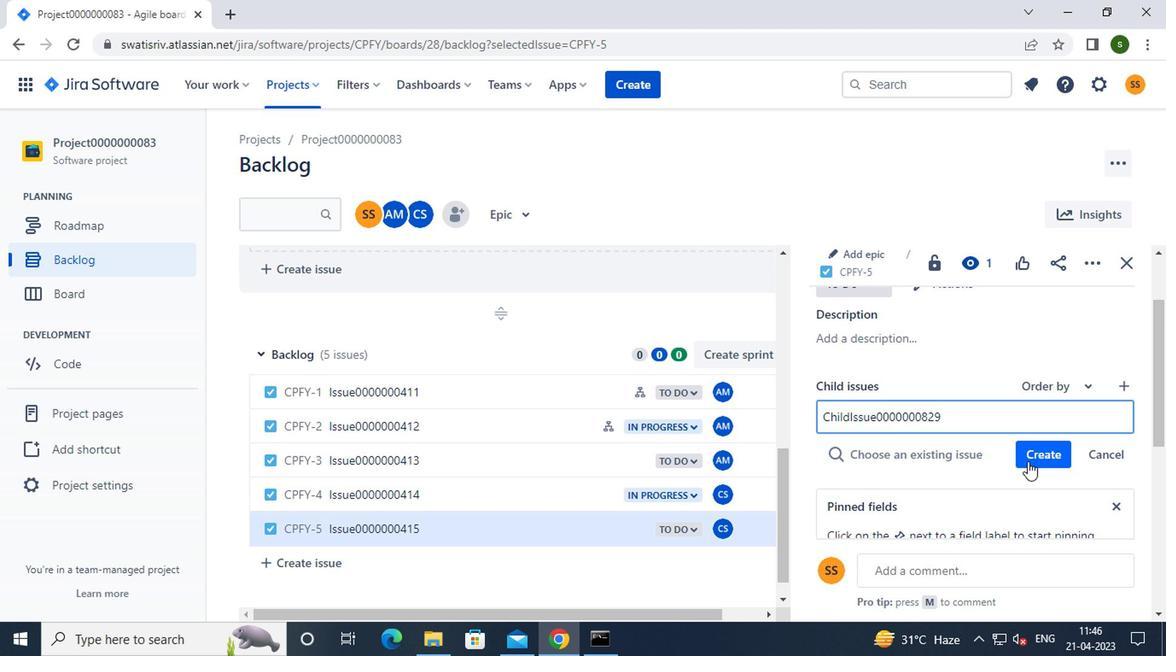 
Action: Mouse moved to (614, 162)
Screenshot: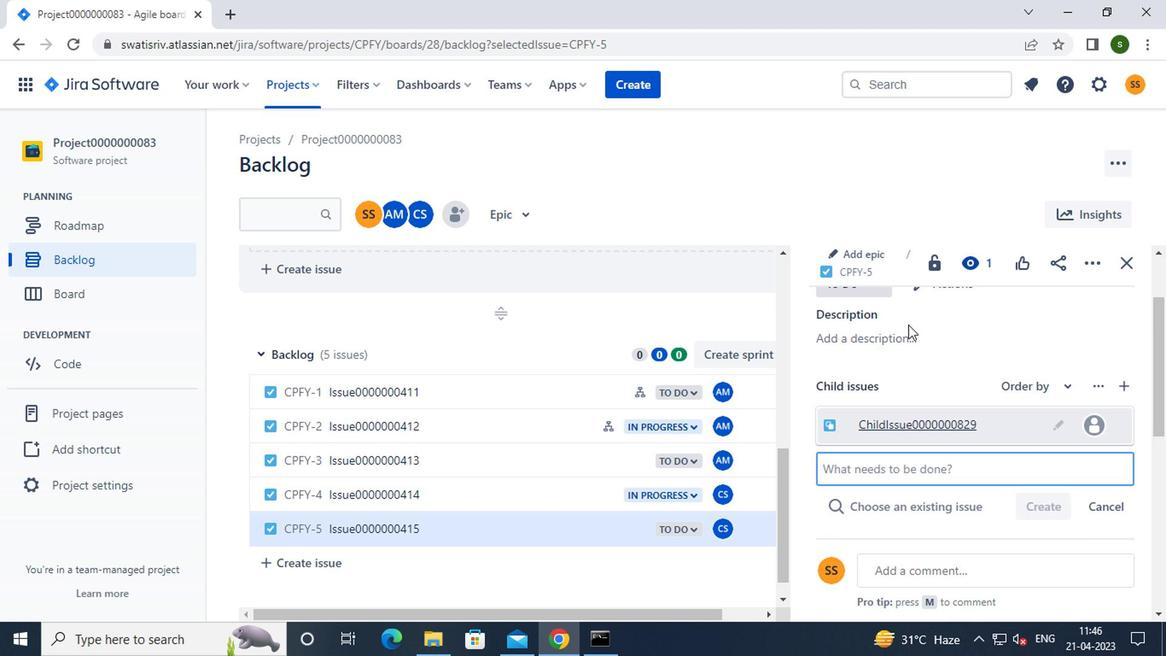 
